 Task: Calculate the mortgage for zip 91911.
Action: Mouse moved to (967, 202)
Screenshot: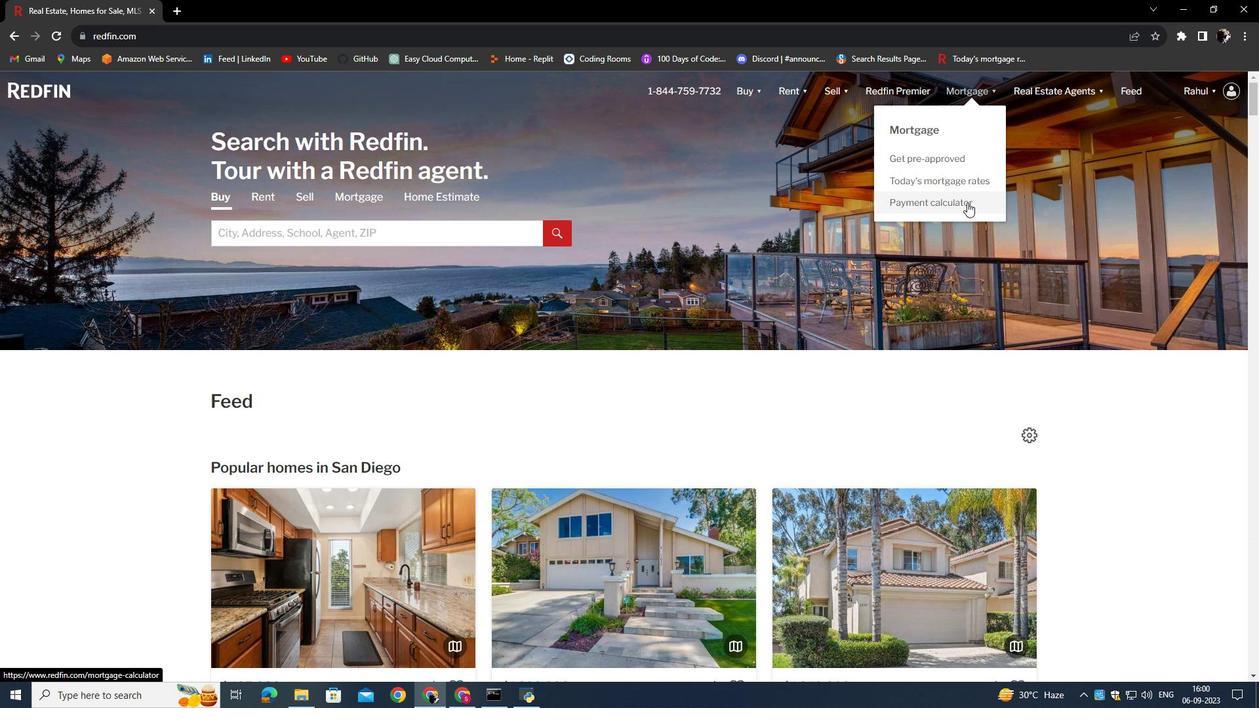 
Action: Mouse pressed left at (967, 202)
Screenshot: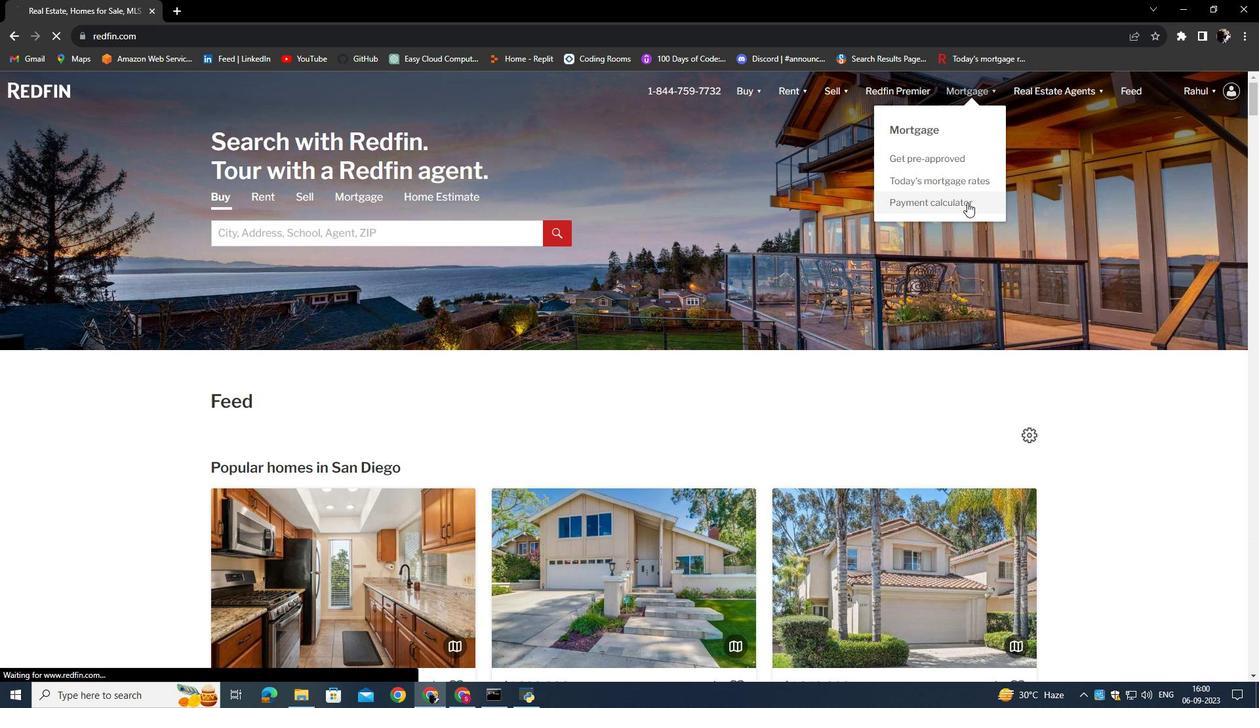 
Action: Mouse moved to (279, 496)
Screenshot: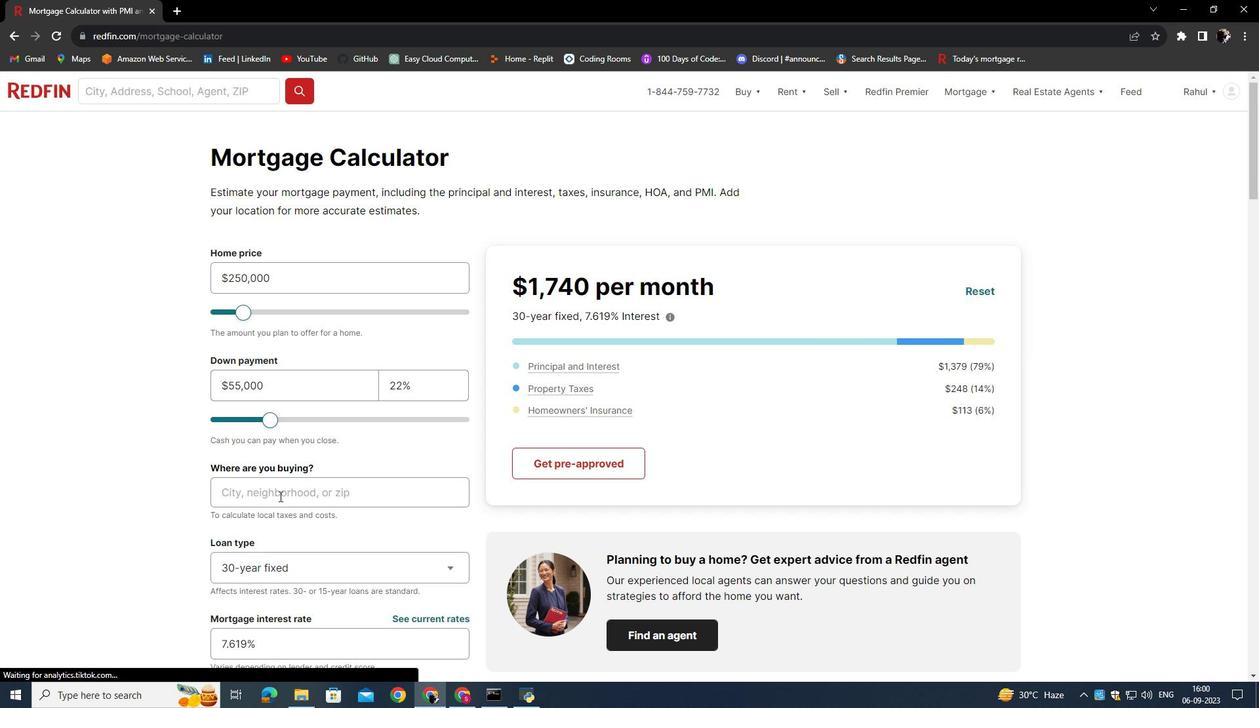 
Action: Mouse pressed left at (279, 496)
Screenshot: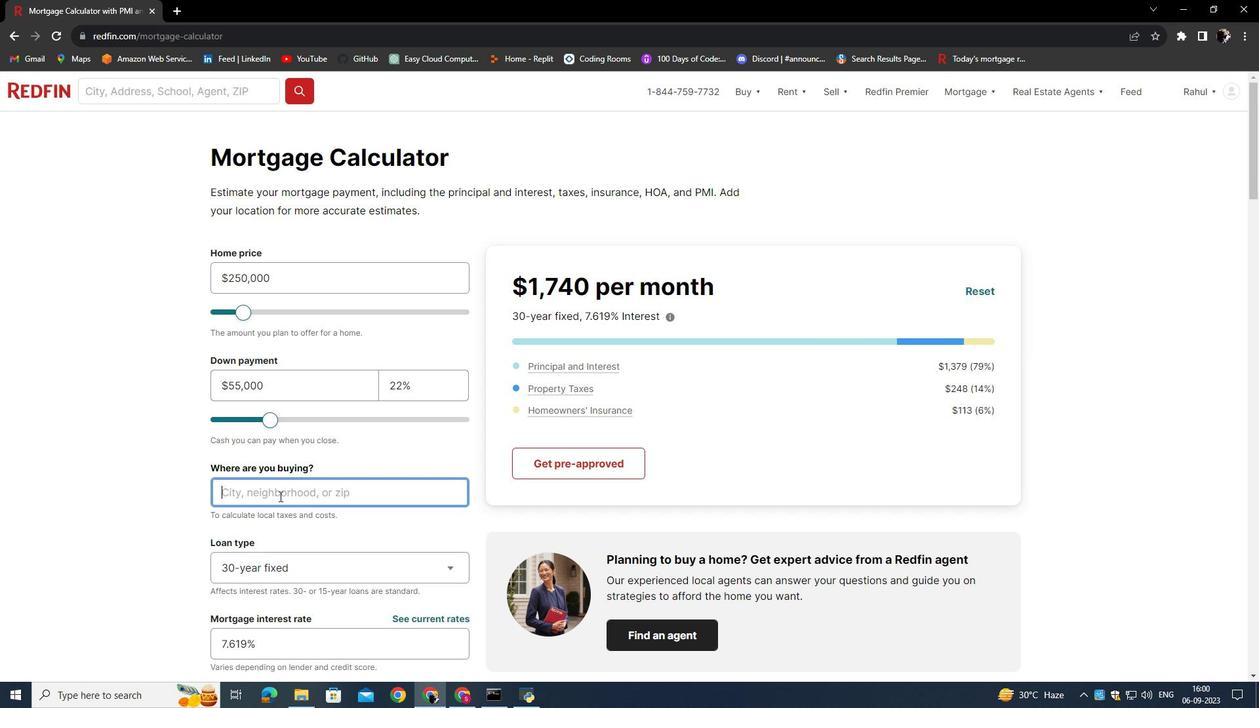 
Action: Key pressed 91911
Screenshot: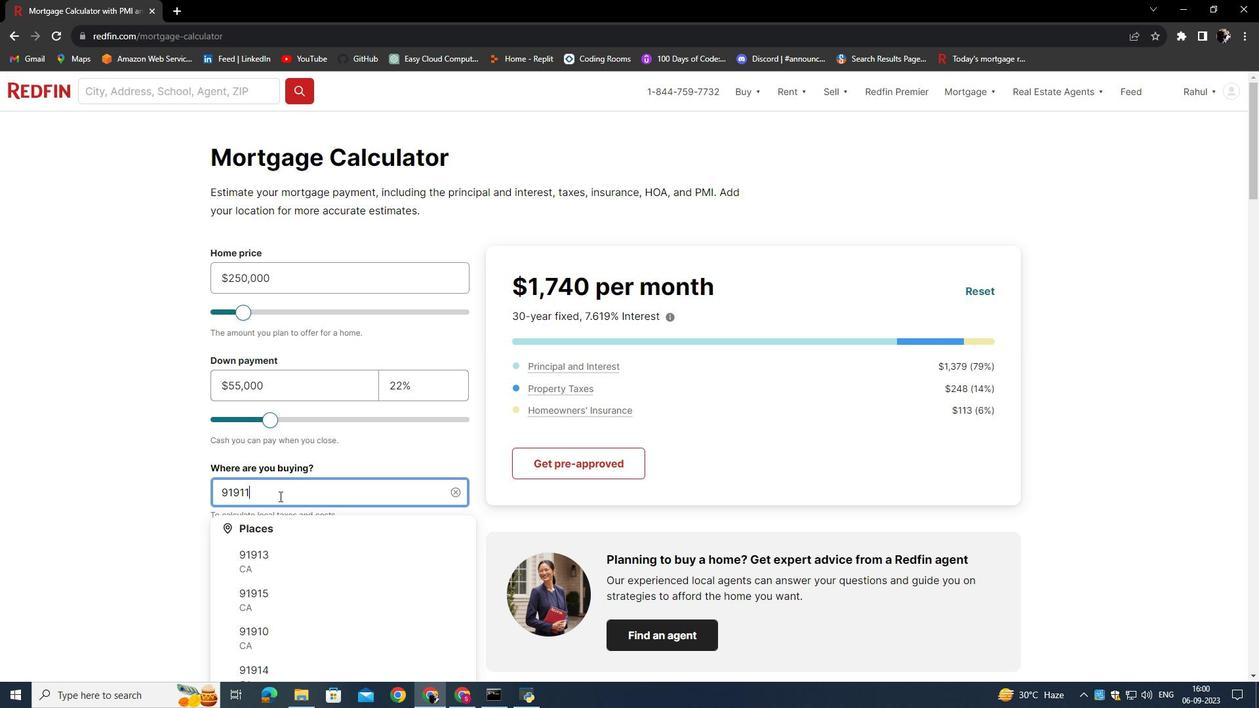 
Action: Mouse moved to (272, 558)
Screenshot: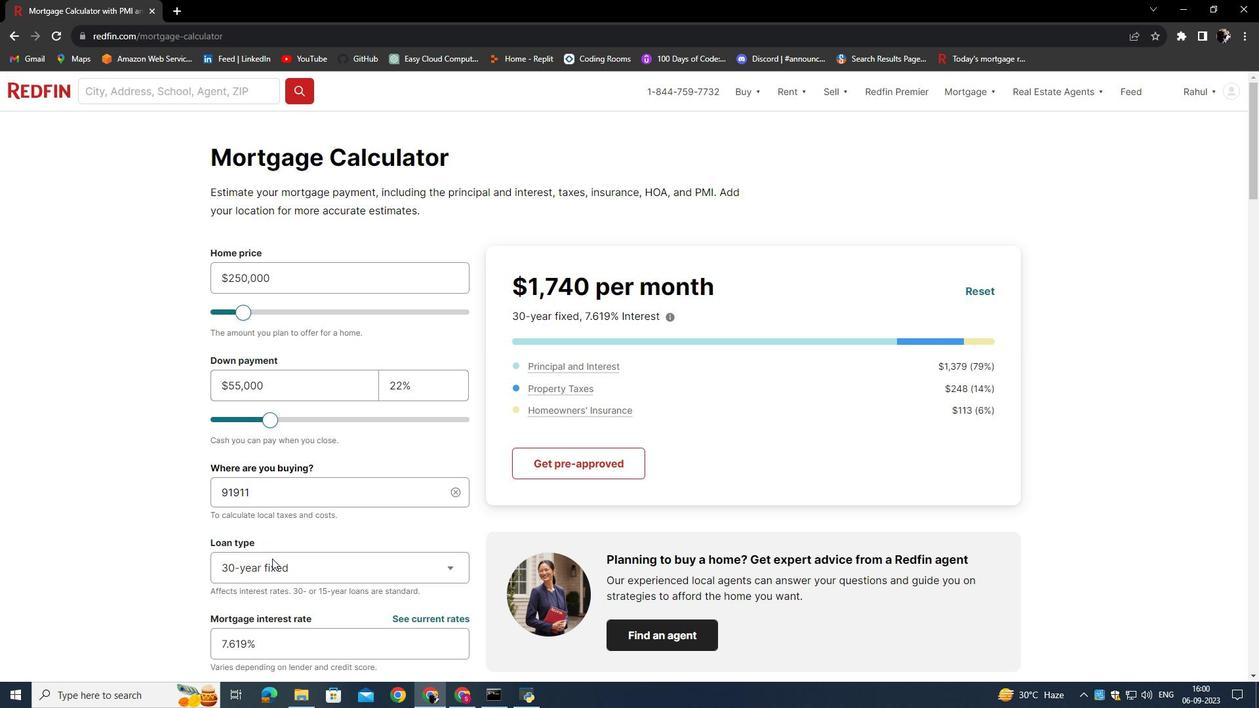 
Action: Mouse pressed left at (272, 558)
Screenshot: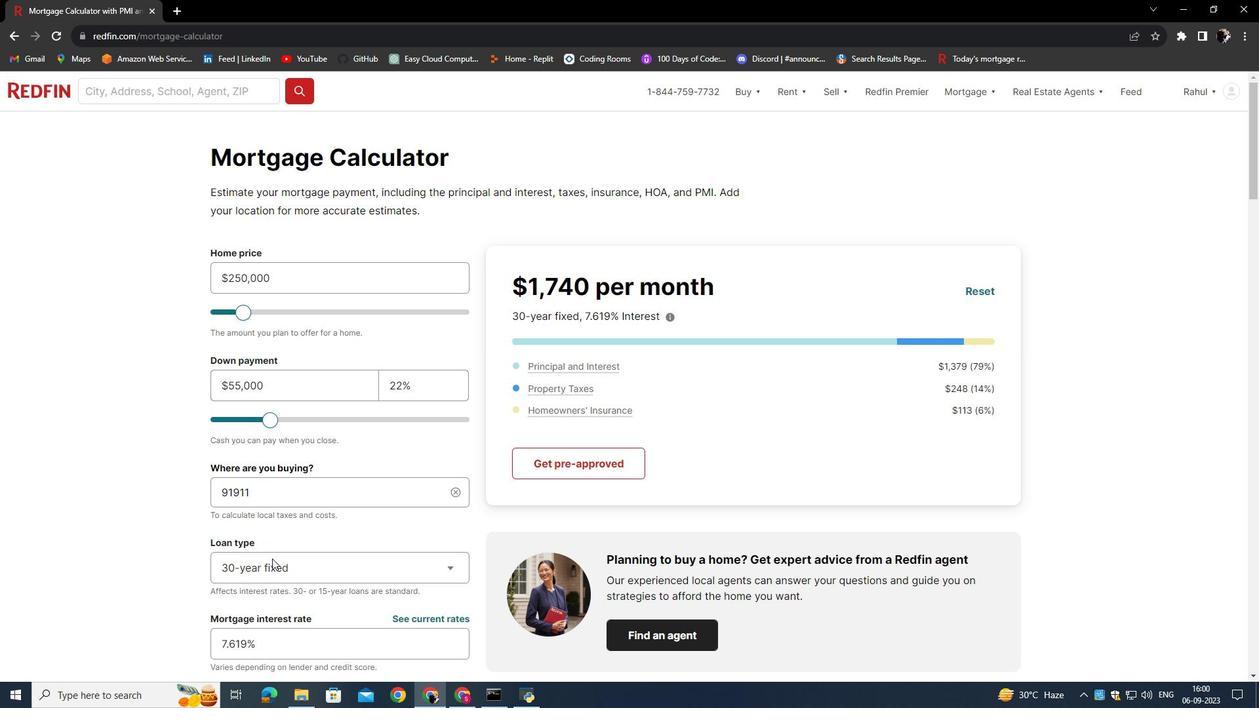
Action: Mouse moved to (404, 523)
Screenshot: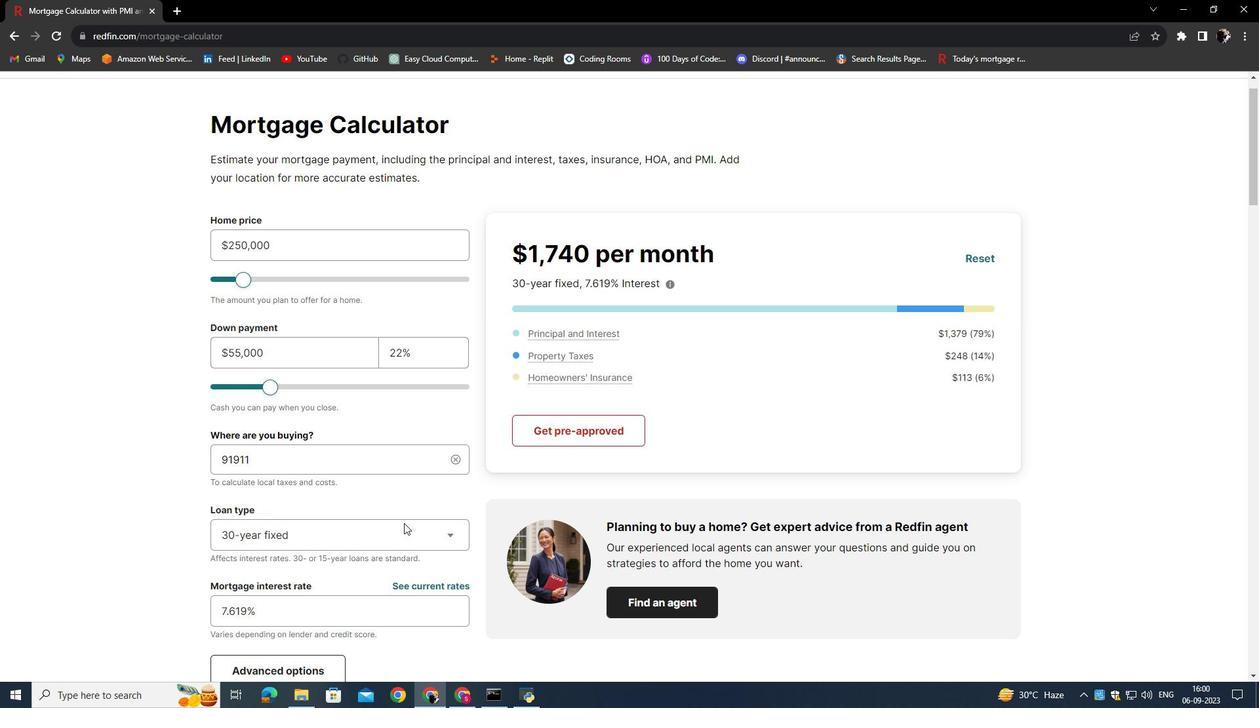 
Action: Mouse scrolled (404, 522) with delta (0, 0)
Screenshot: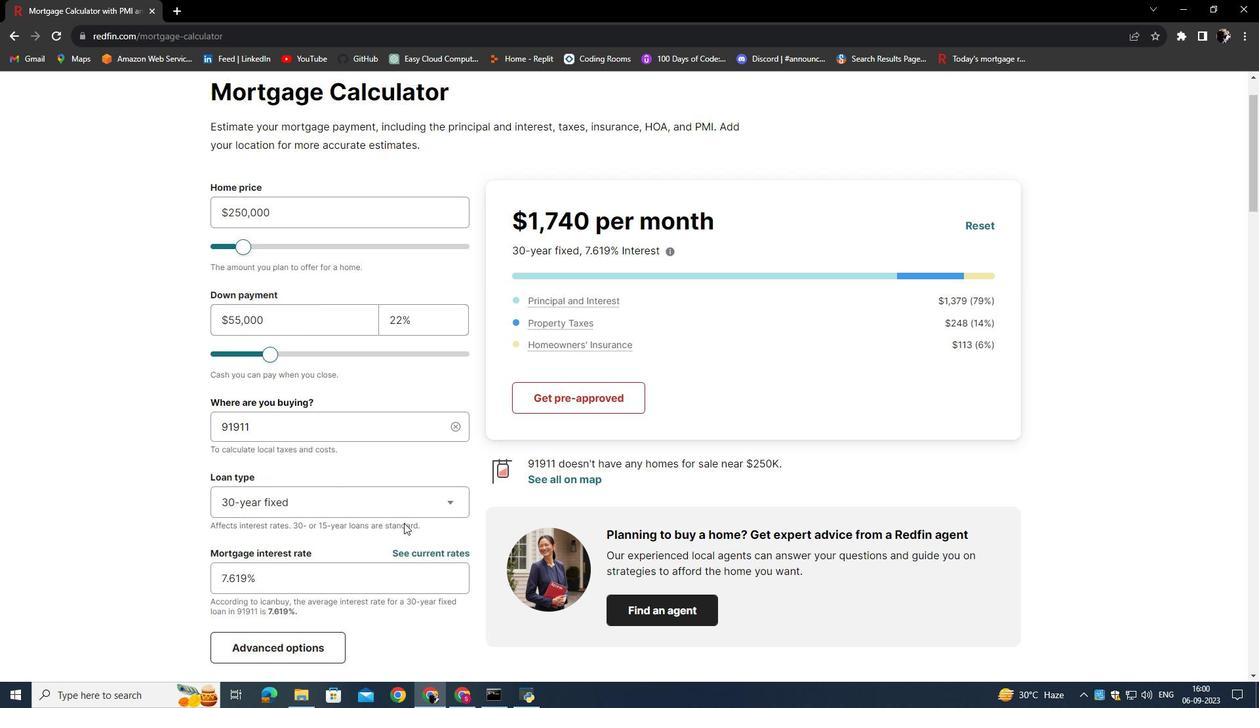 
Action: Mouse moved to (425, 489)
Screenshot: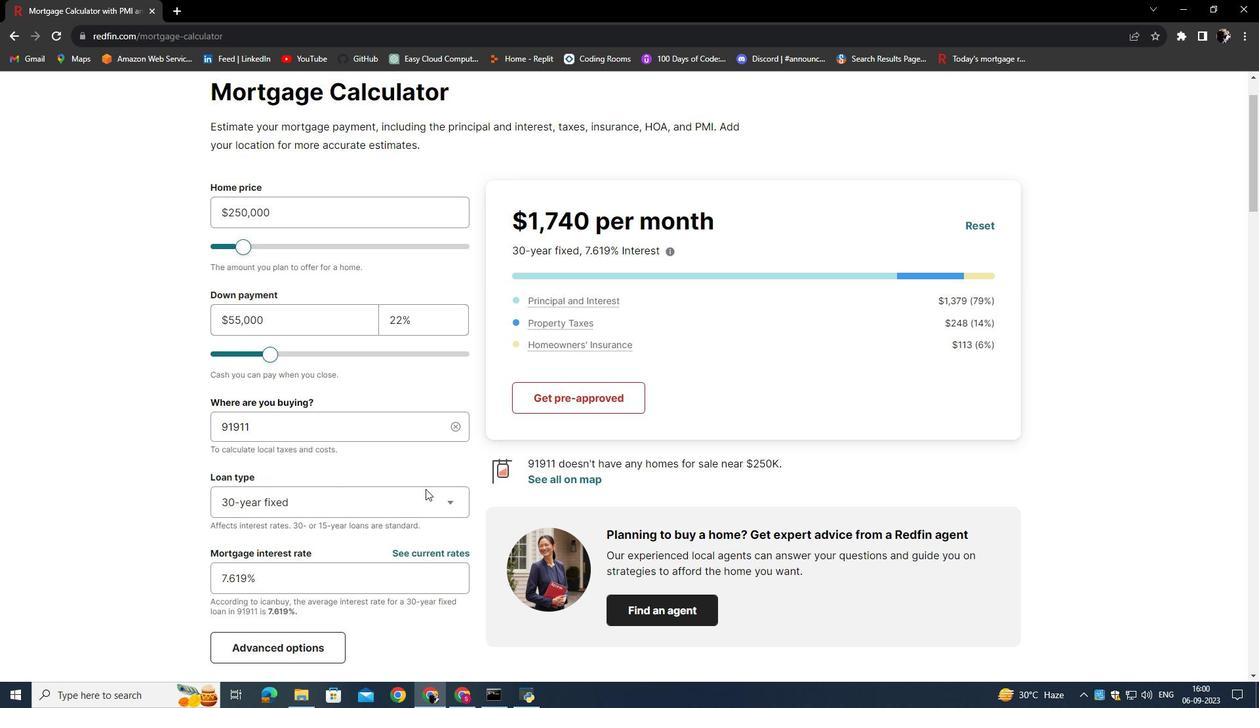 
